 Task: Align the text to the bottom.
Action: Mouse moved to (19, 150)
Screenshot: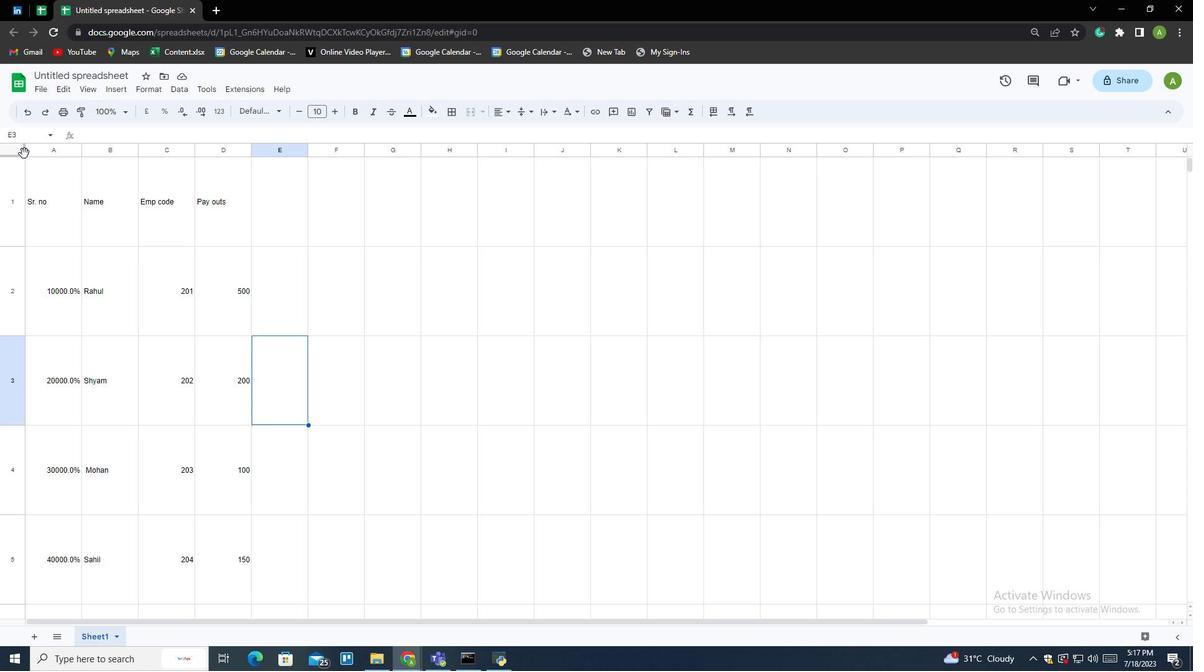 
Action: Mouse pressed left at (19, 150)
Screenshot: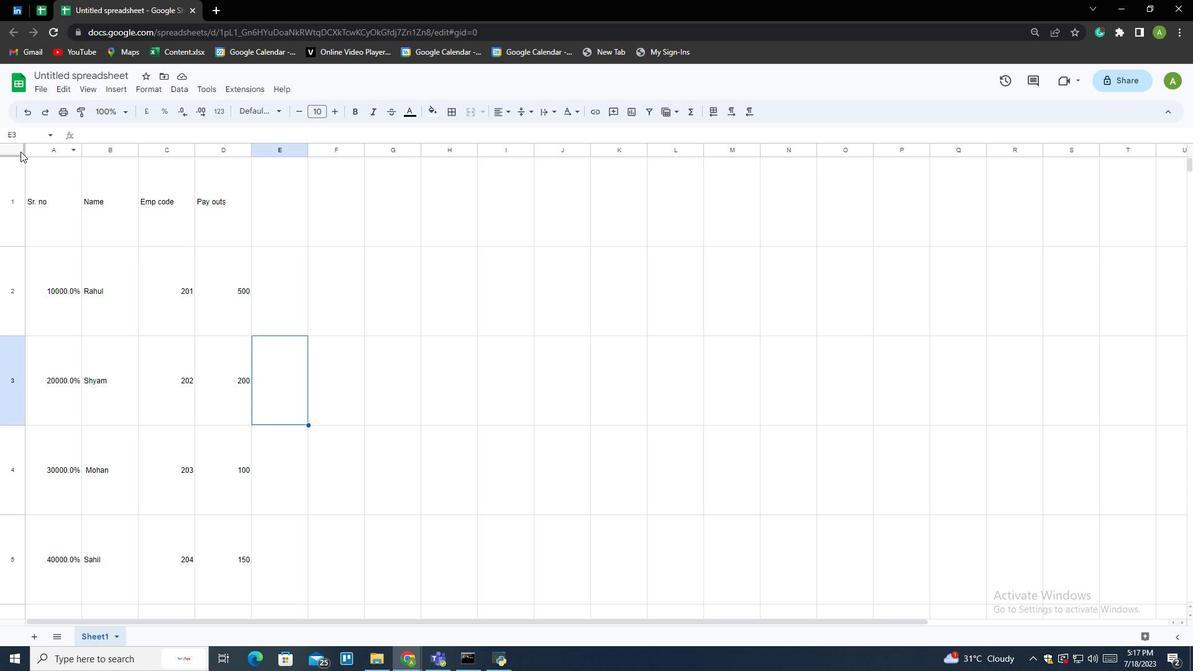 
Action: Mouse moved to (146, 88)
Screenshot: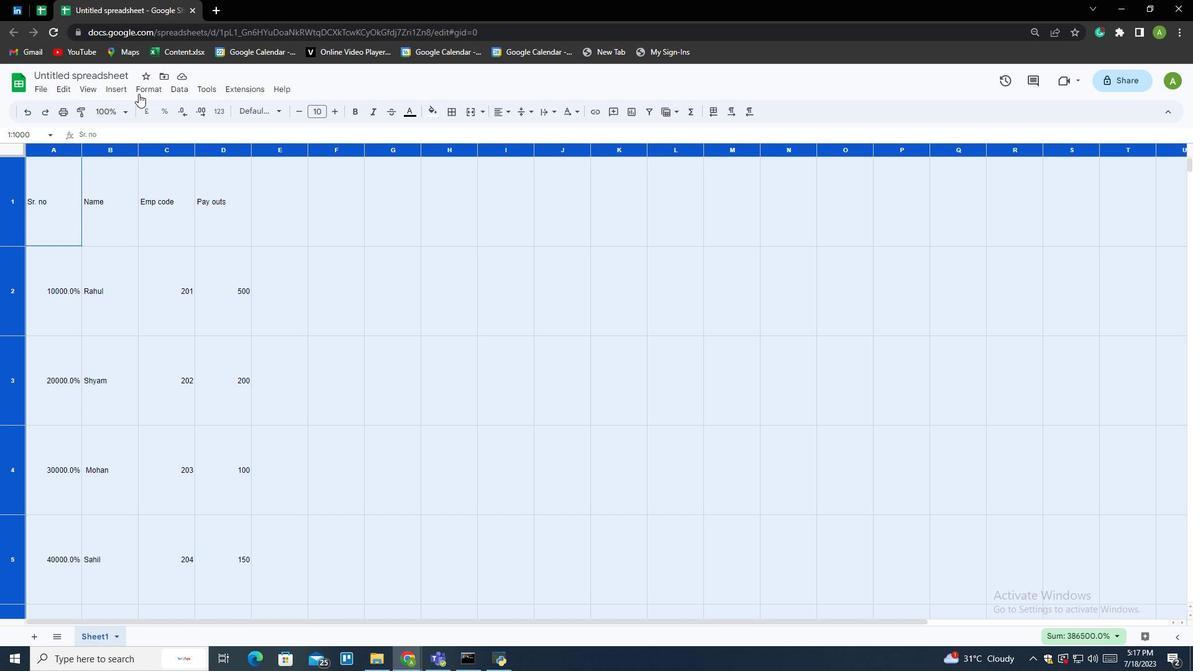 
Action: Mouse pressed left at (146, 88)
Screenshot: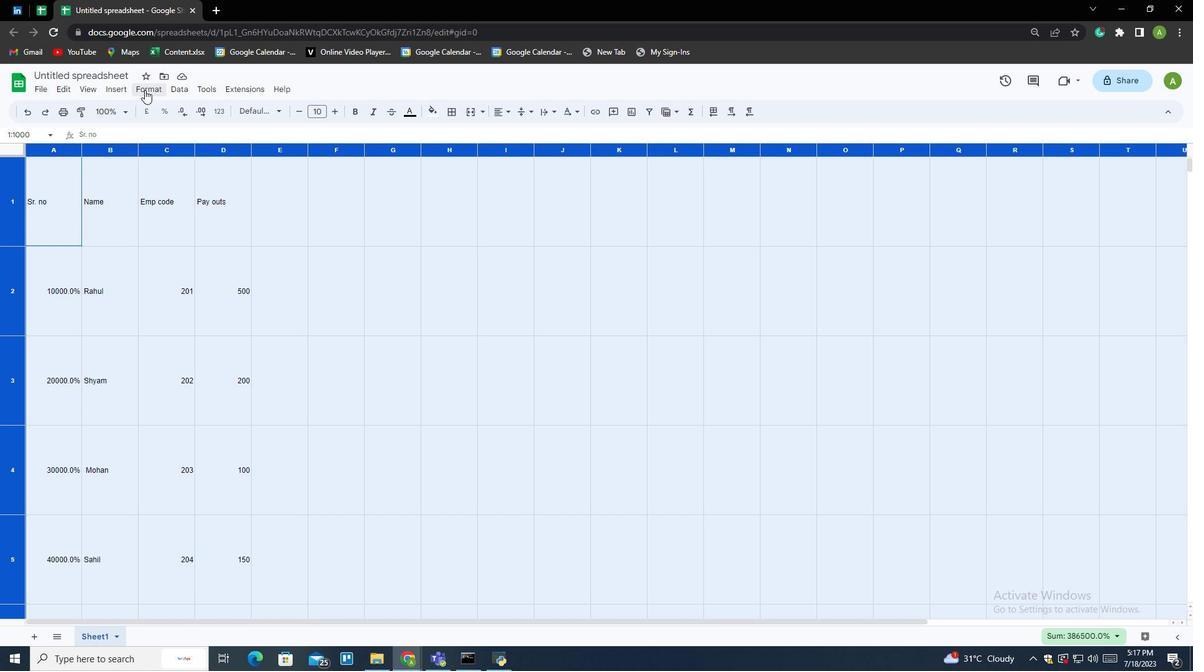 
Action: Mouse moved to (357, 296)
Screenshot: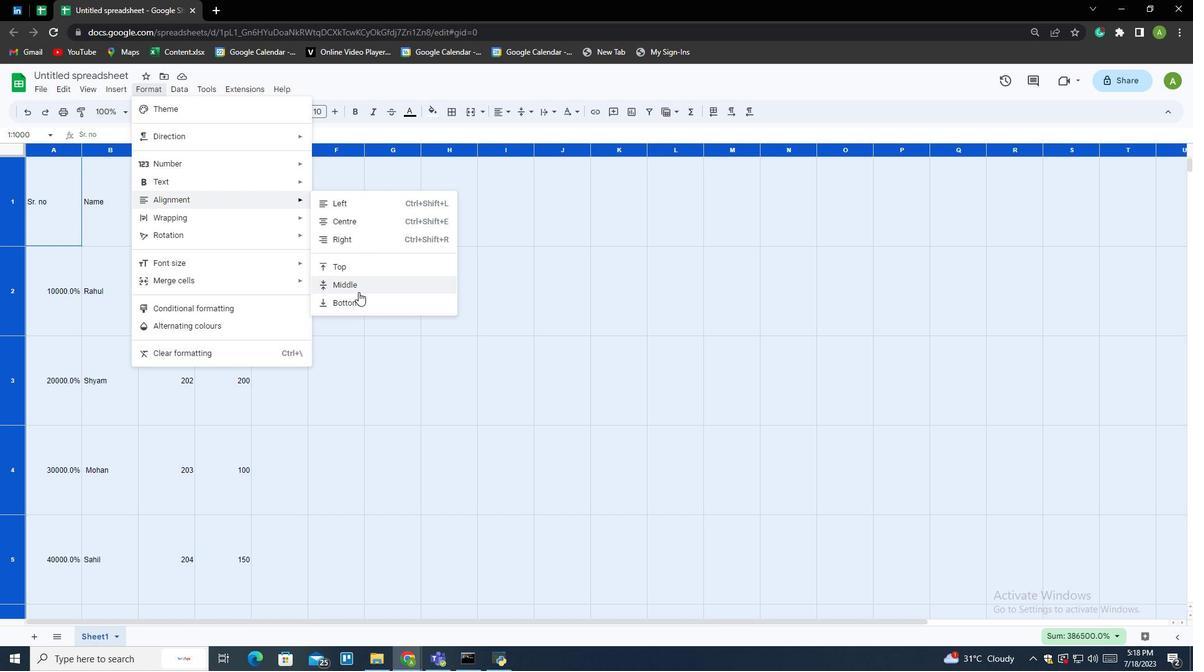 
Action: Mouse pressed left at (357, 296)
Screenshot: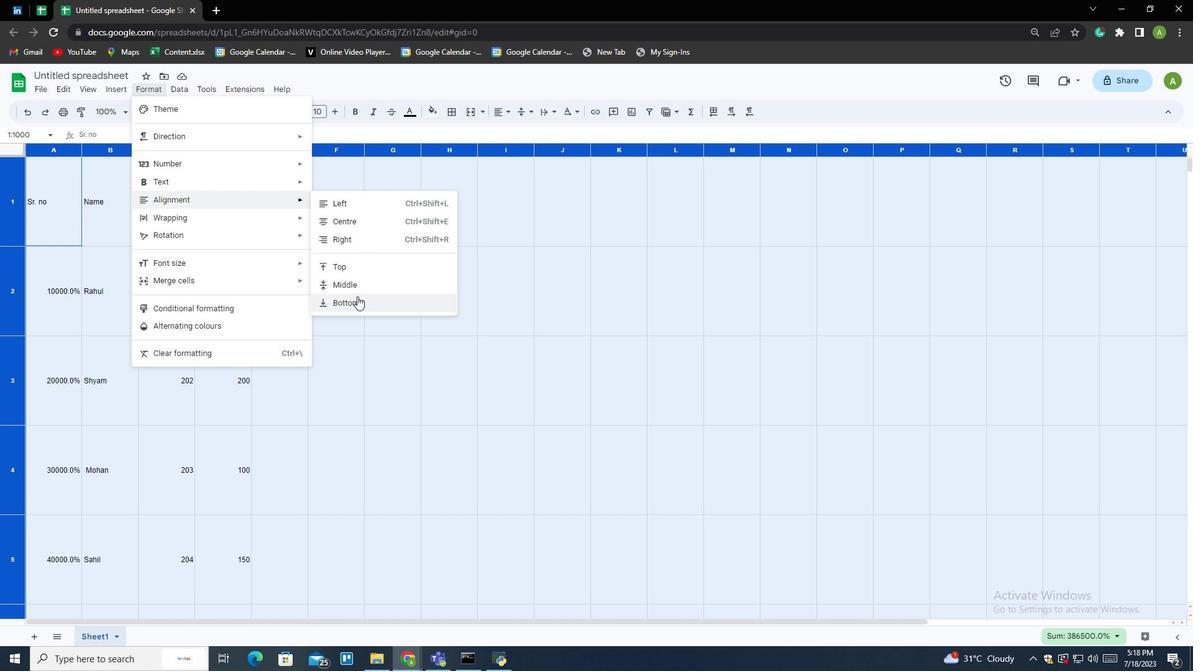 
Action: Mouse moved to (311, 366)
Screenshot: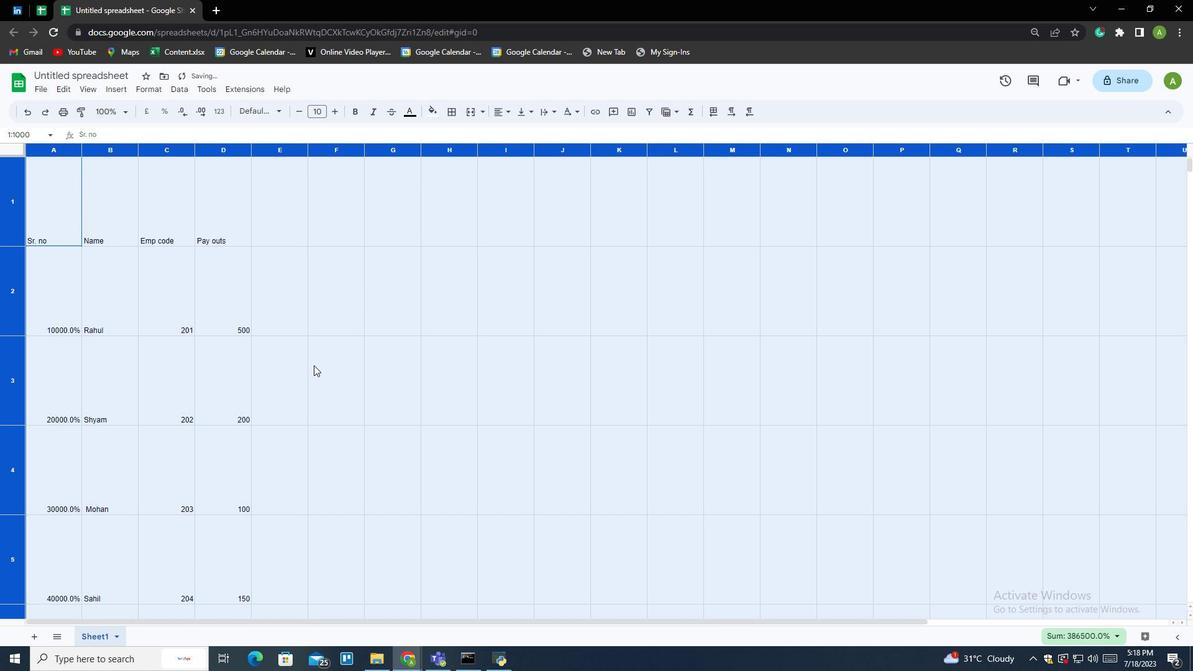 
